 Task: Look for space in Karachi from 1st may 2023 to 10th May 2023 for 2 adults in price range Rs.10000 to Rs.15000. Place can be entire place or private room with 1  bedroom having 1 bed. Property type can be house. Amenities needed are: wifi, hair dryer, hot tub, breakfast. Required host language is English.
Action: Mouse moved to (351, 389)
Screenshot: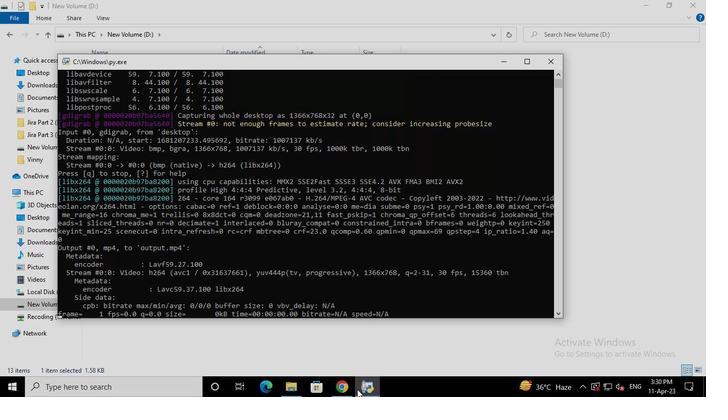 
Action: Mouse pressed left at (351, 389)
Screenshot: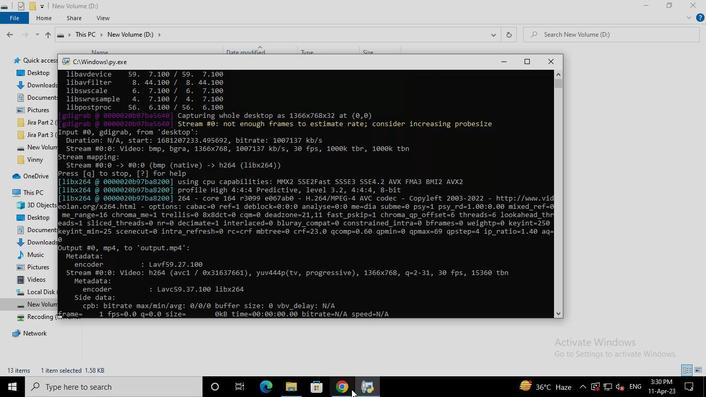 
Action: Mouse moved to (291, 95)
Screenshot: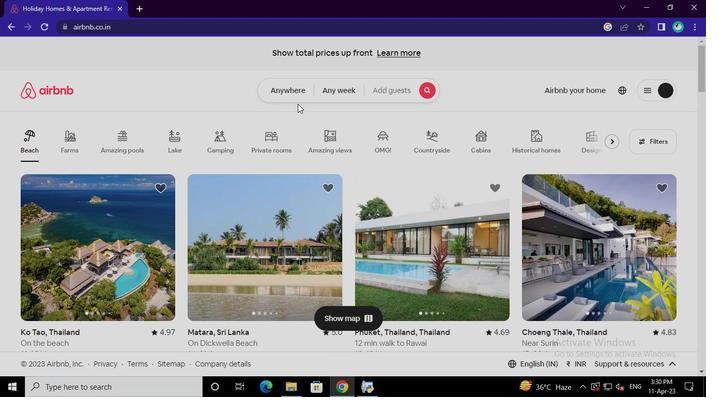 
Action: Mouse pressed left at (291, 95)
Screenshot: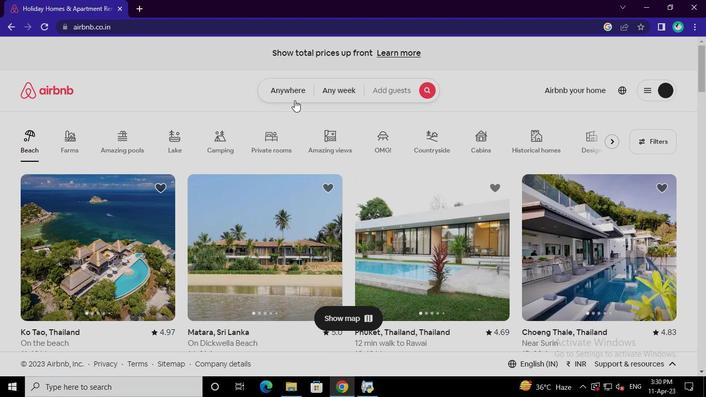 
Action: Mouse moved to (236, 126)
Screenshot: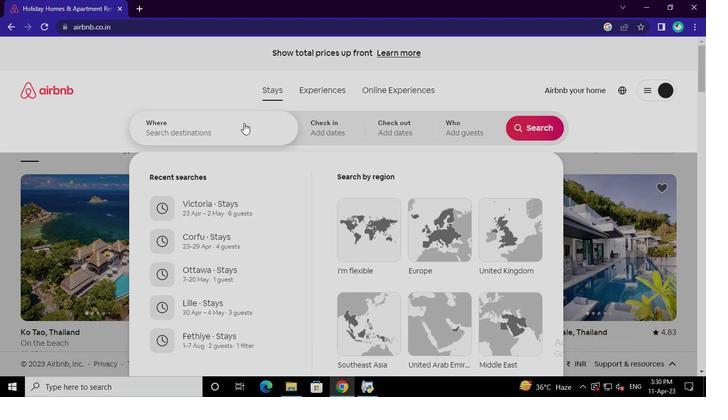 
Action: Mouse pressed left at (236, 126)
Screenshot: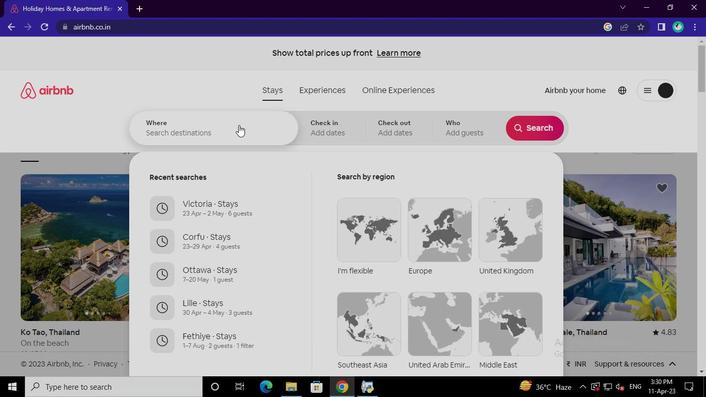 
Action: Mouse moved to (233, 128)
Screenshot: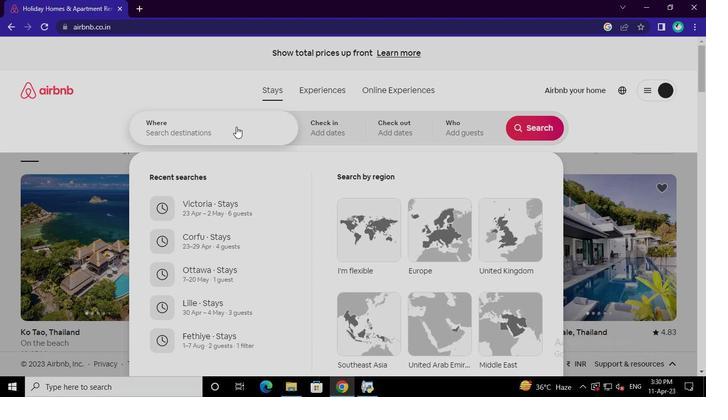 
Action: Keyboard k
Screenshot: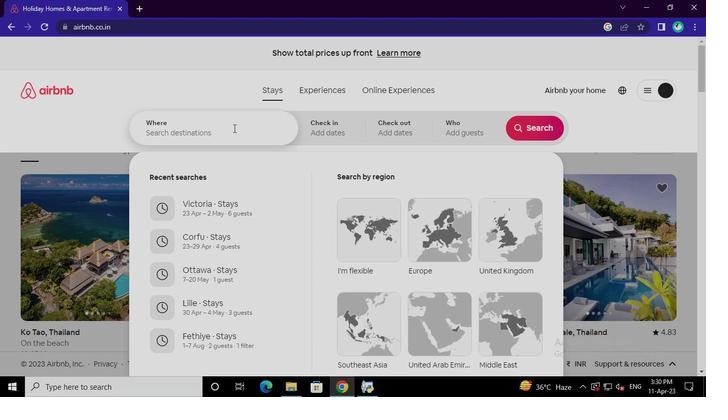 
Action: Keyboard a
Screenshot: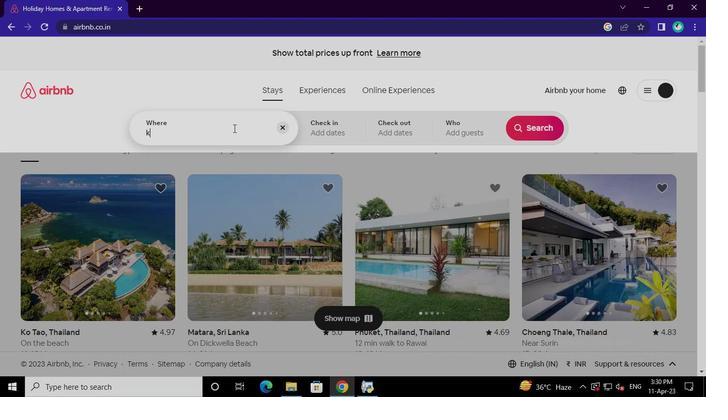 
Action: Keyboard r
Screenshot: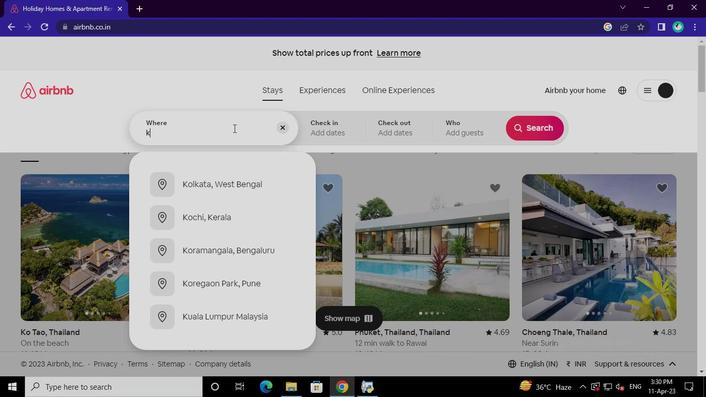 
Action: Keyboard a
Screenshot: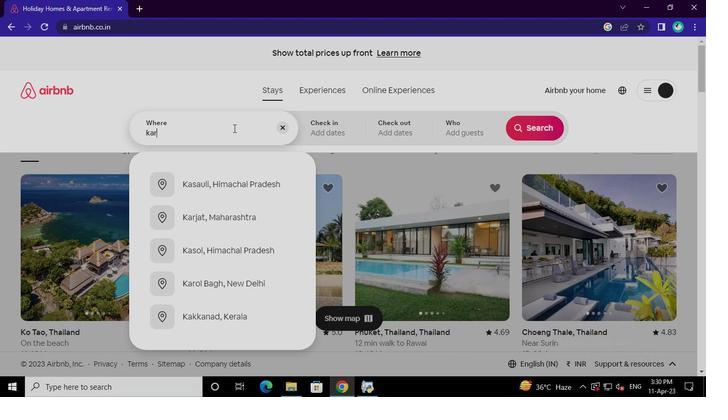 
Action: Keyboard c
Screenshot: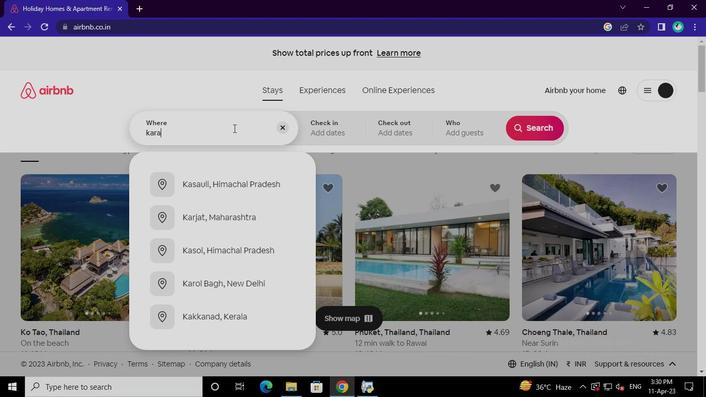 
Action: Keyboard h
Screenshot: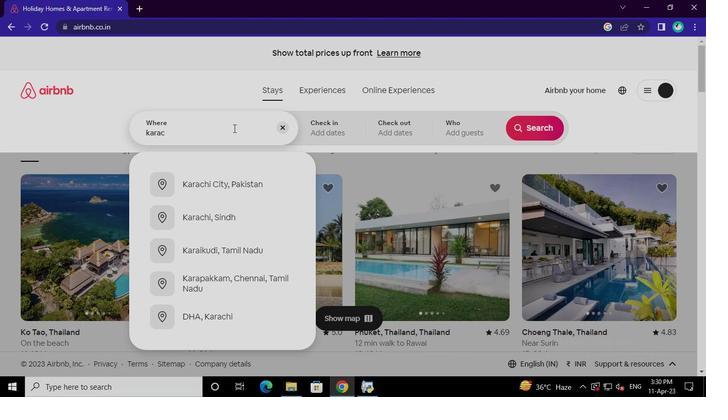 
Action: Keyboard i
Screenshot: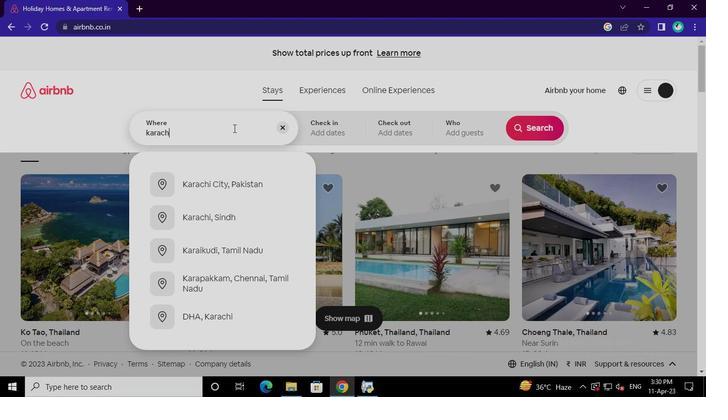 
Action: Mouse moved to (226, 180)
Screenshot: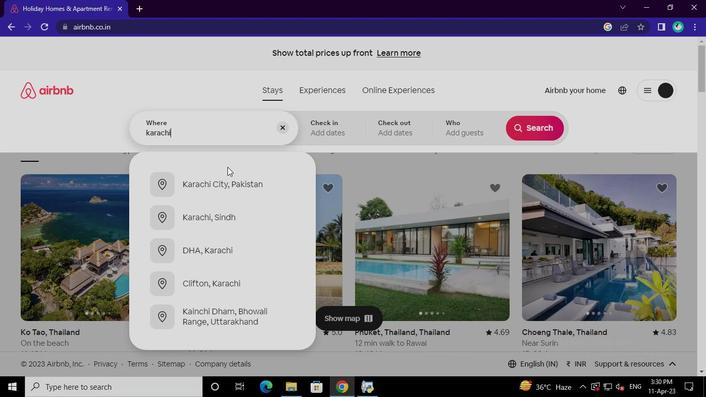 
Action: Mouse pressed left at (226, 180)
Screenshot: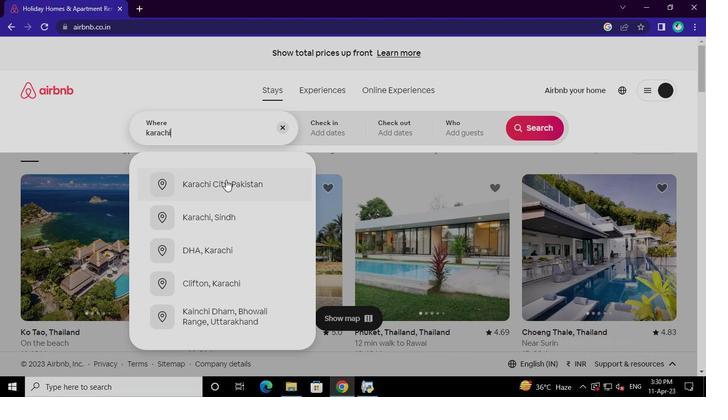 
Action: Mouse moved to (397, 249)
Screenshot: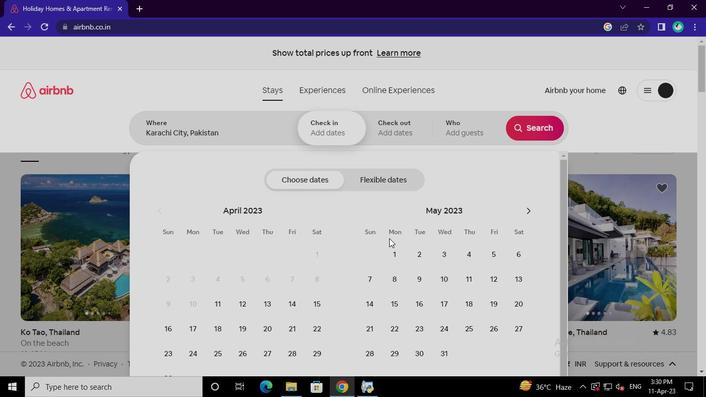 
Action: Mouse pressed left at (397, 249)
Screenshot: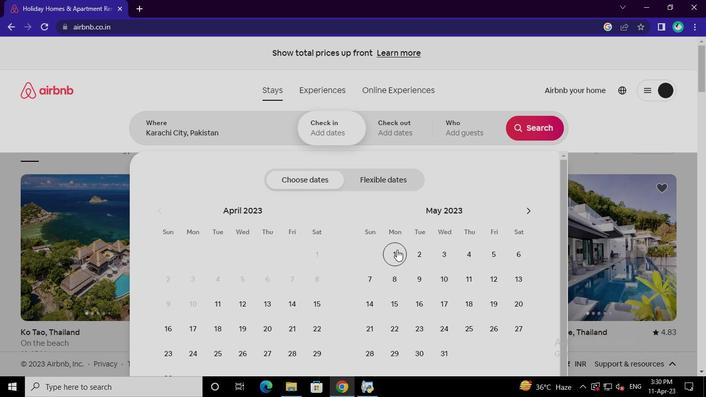 
Action: Mouse moved to (439, 277)
Screenshot: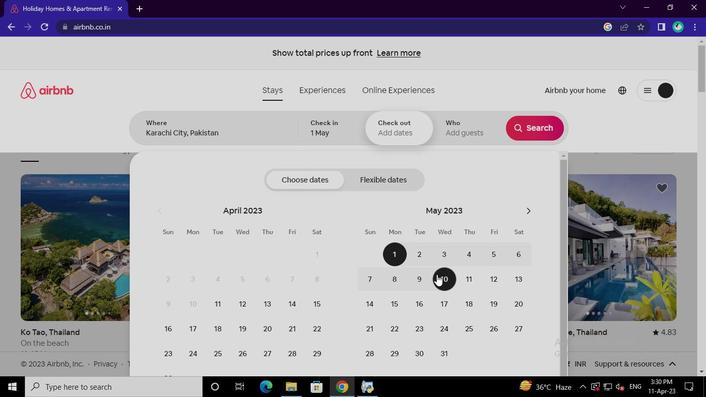 
Action: Mouse pressed left at (439, 277)
Screenshot: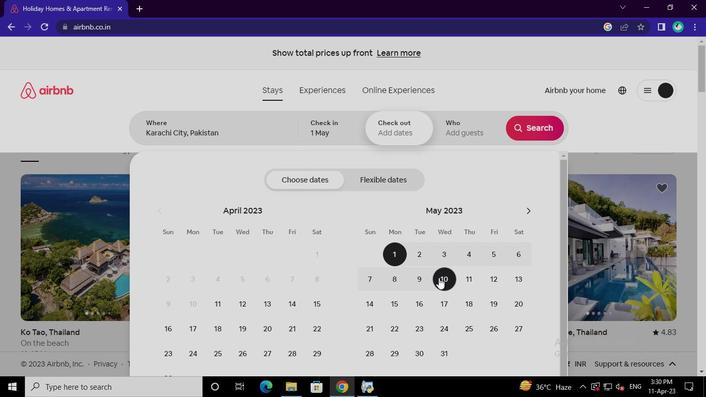 
Action: Mouse moved to (463, 124)
Screenshot: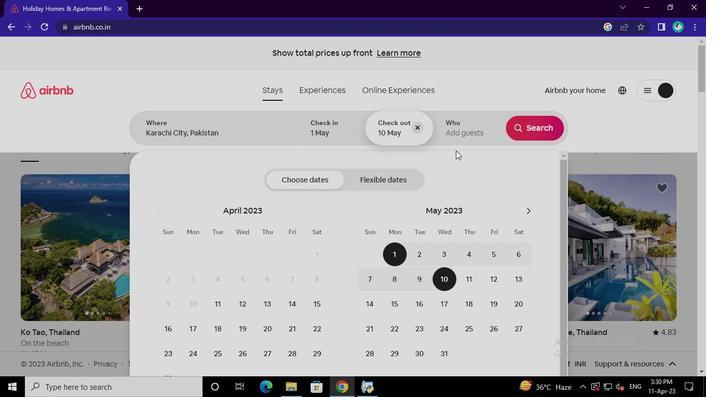 
Action: Mouse pressed left at (463, 124)
Screenshot: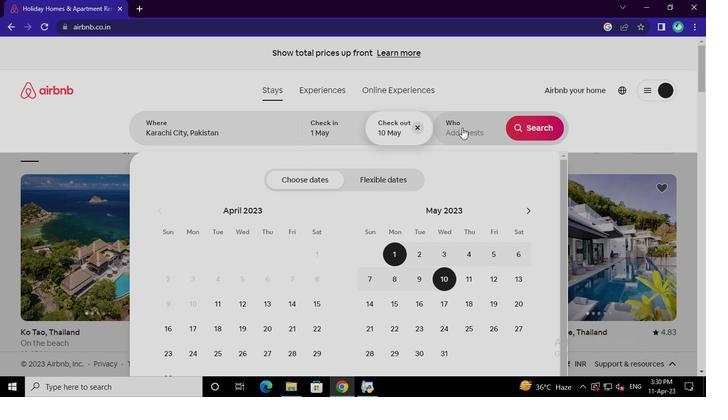 
Action: Mouse moved to (535, 182)
Screenshot: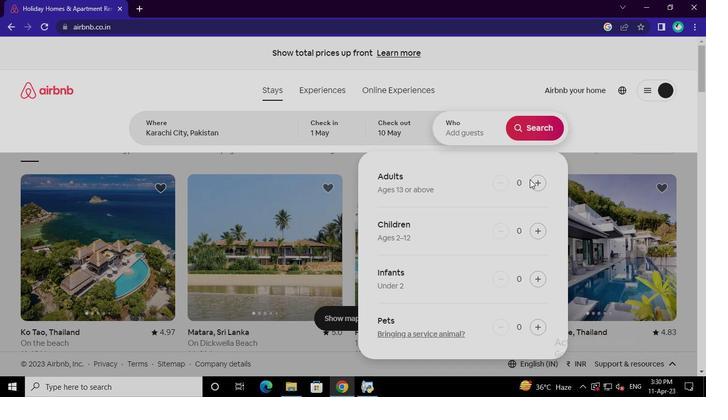 
Action: Mouse pressed left at (535, 182)
Screenshot: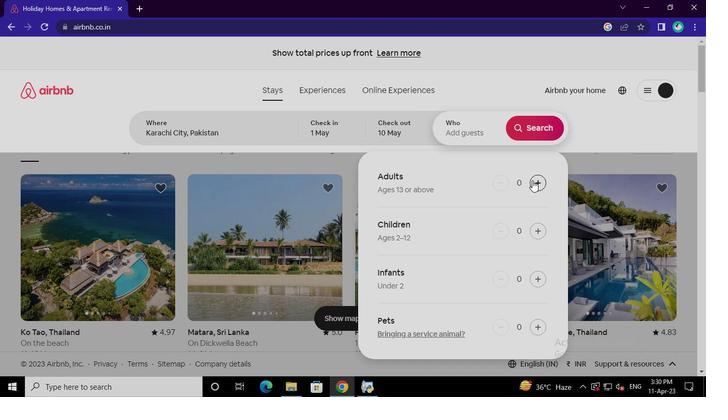 
Action: Mouse pressed left at (535, 182)
Screenshot: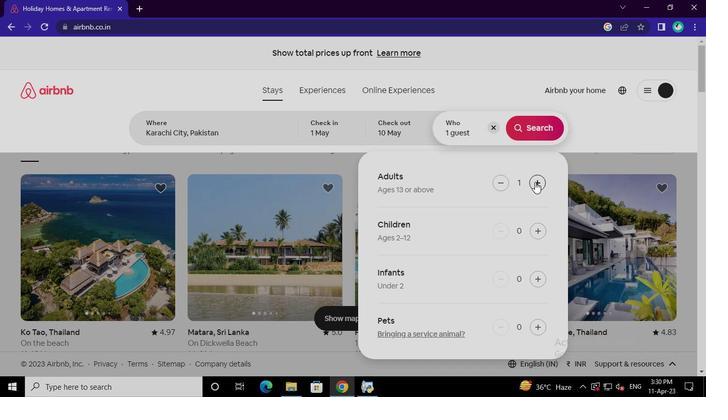 
Action: Mouse moved to (527, 124)
Screenshot: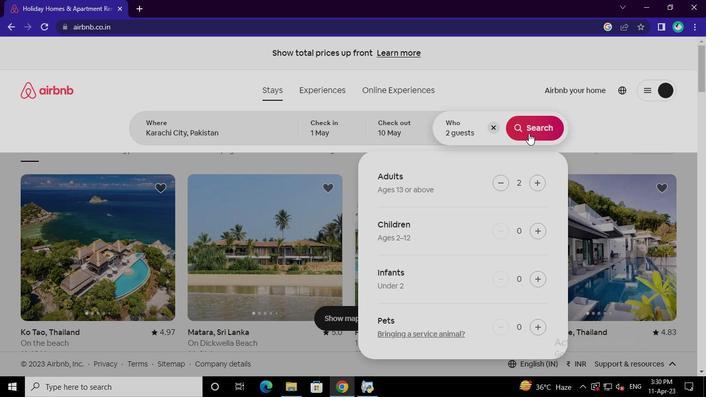 
Action: Mouse pressed left at (527, 124)
Screenshot: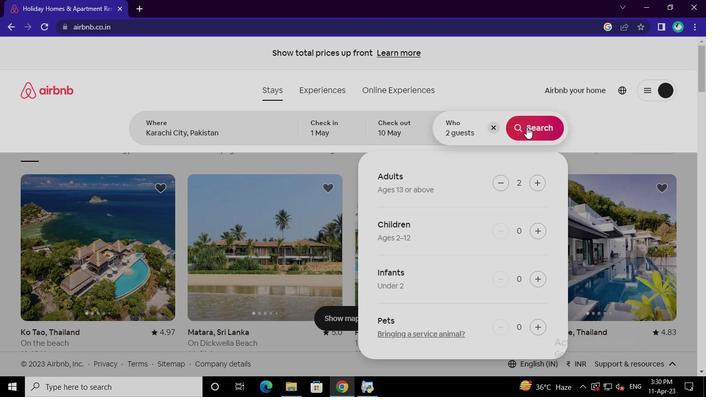 
Action: Mouse moved to (660, 101)
Screenshot: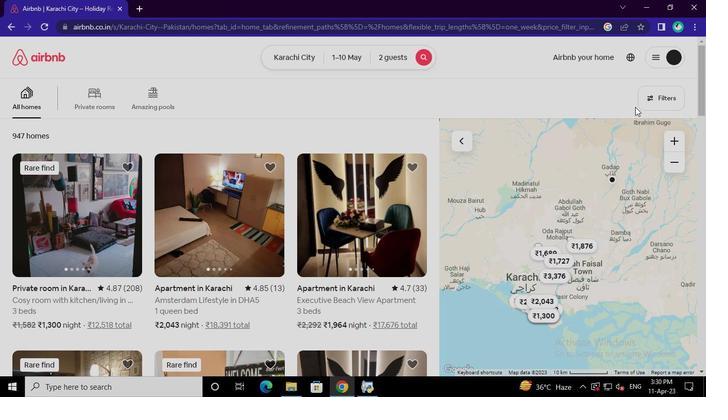 
Action: Mouse pressed left at (660, 101)
Screenshot: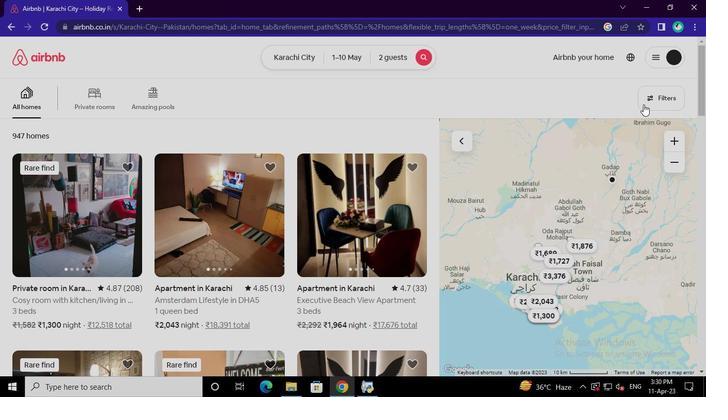 
Action: Mouse moved to (256, 229)
Screenshot: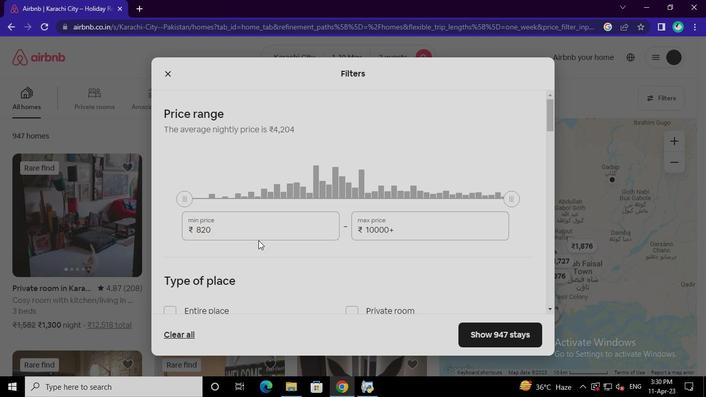 
Action: Mouse pressed left at (256, 229)
Screenshot: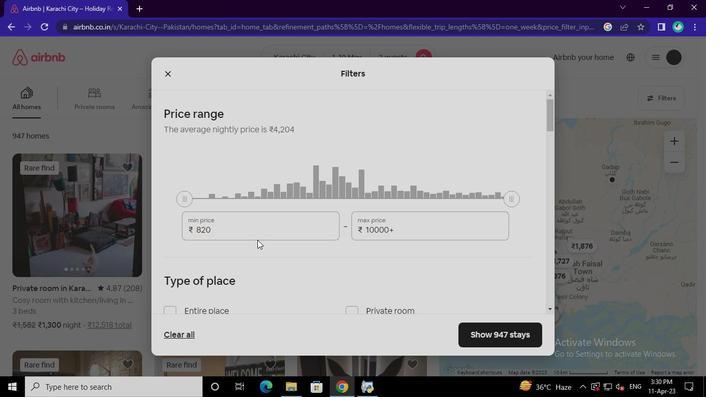 
Action: Keyboard Key.backspace
Screenshot: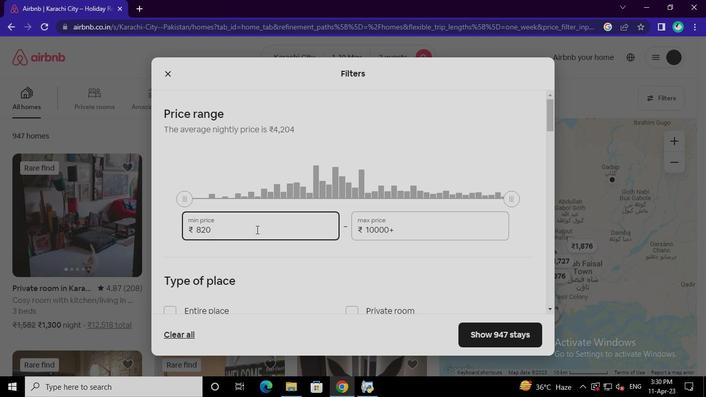 
Action: Keyboard Key.backspace
Screenshot: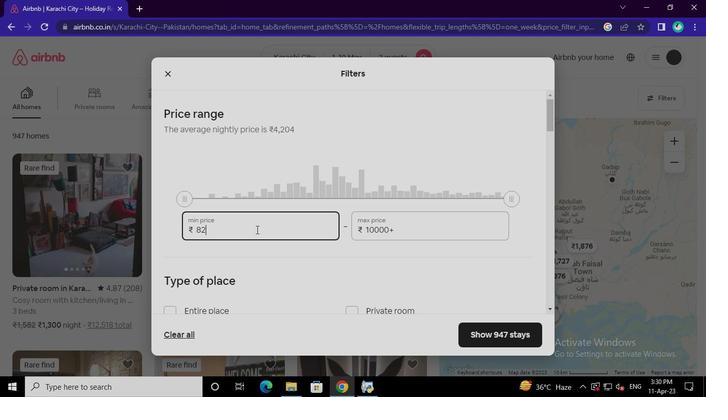 
Action: Keyboard Key.backspace
Screenshot: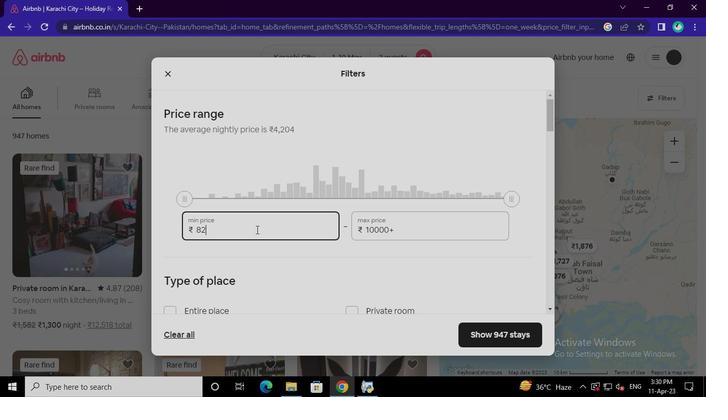 
Action: Keyboard Key.backspace
Screenshot: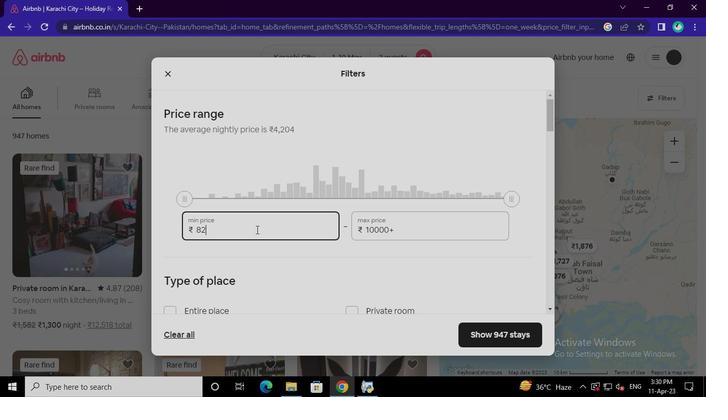 
Action: Keyboard Key.backspace
Screenshot: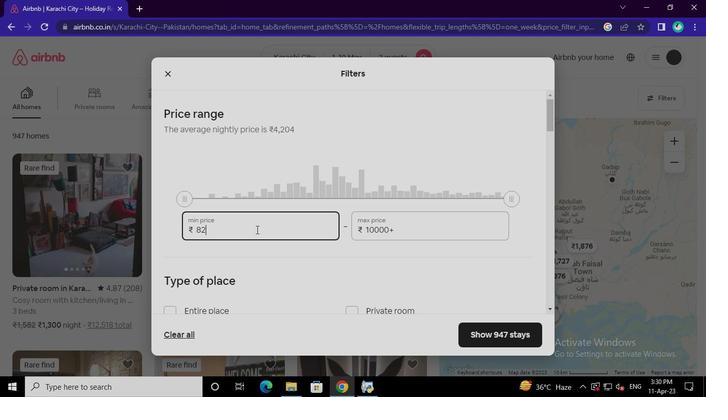 
Action: Keyboard Key.backspace
Screenshot: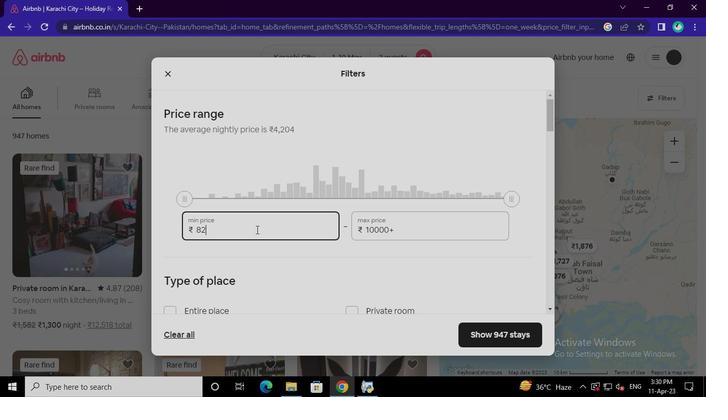 
Action: Keyboard Key.backspace
Screenshot: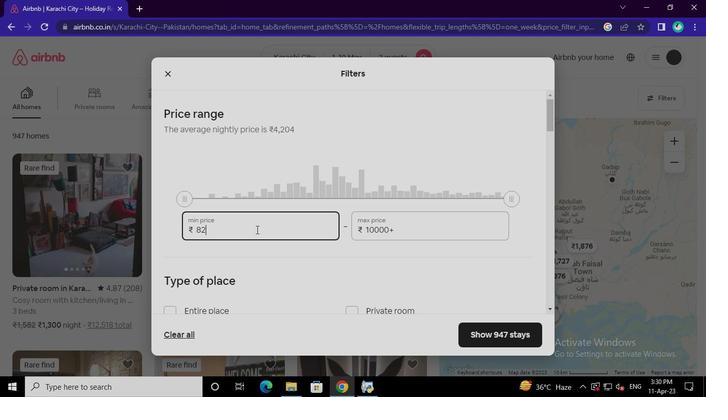 
Action: Keyboard Key.backspace
Screenshot: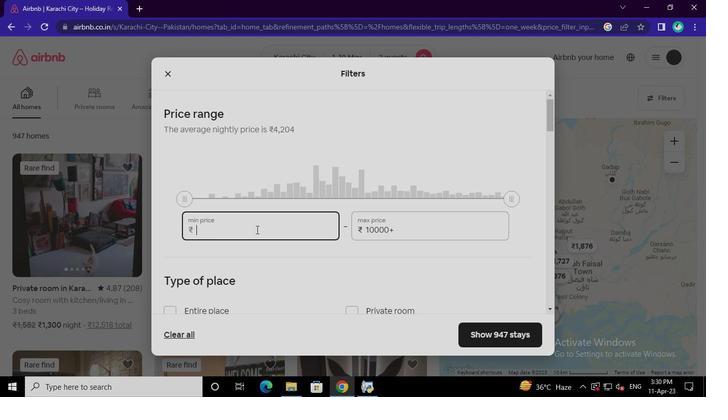 
Action: Keyboard Key.backspace
Screenshot: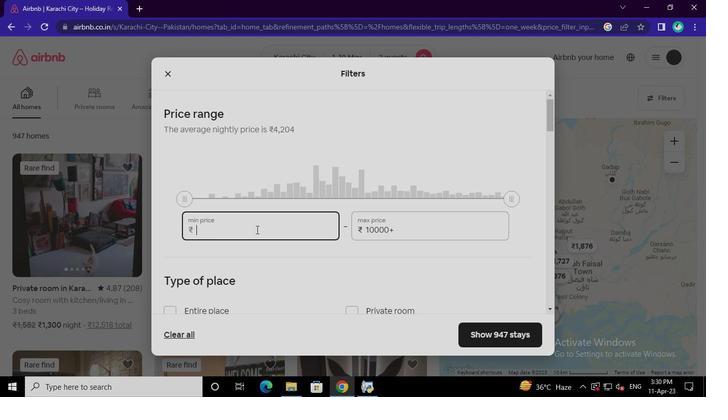 
Action: Keyboard Key.backspace
Screenshot: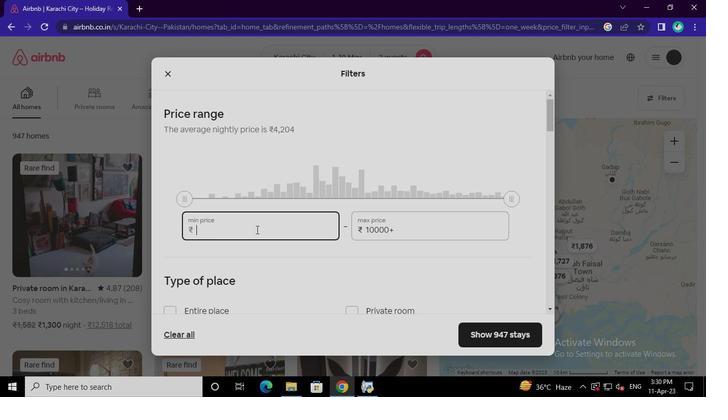 
Action: Keyboard Key.backspace
Screenshot: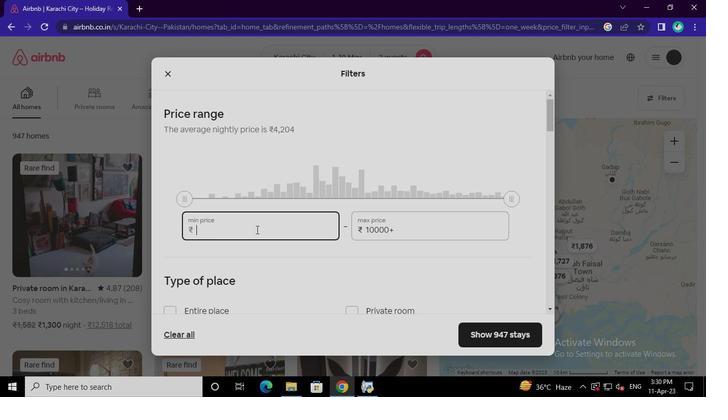 
Action: Keyboard Key.backspace
Screenshot: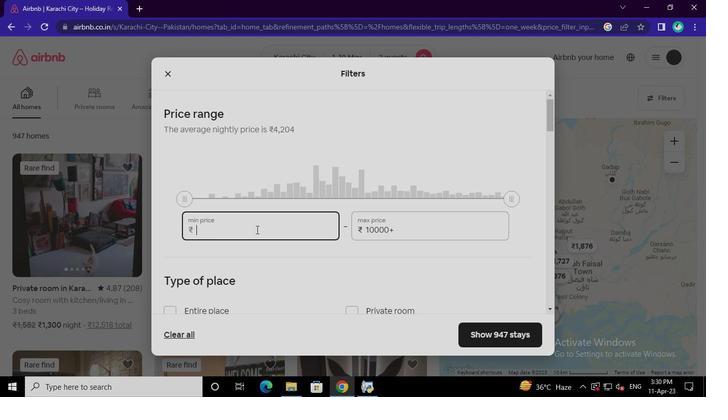 
Action: Keyboard Key.backspace
Screenshot: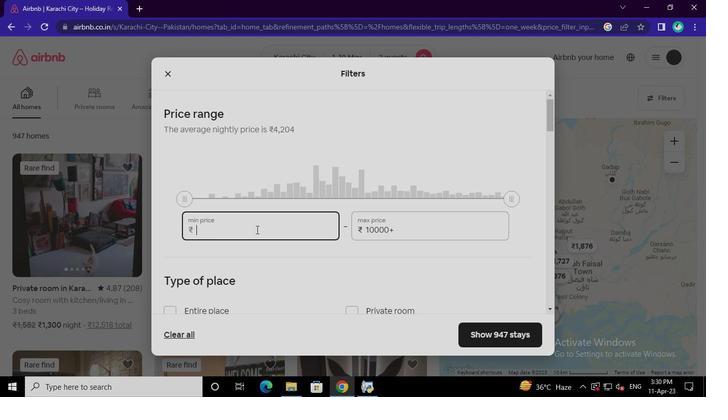 
Action: Keyboard Key.backspace
Screenshot: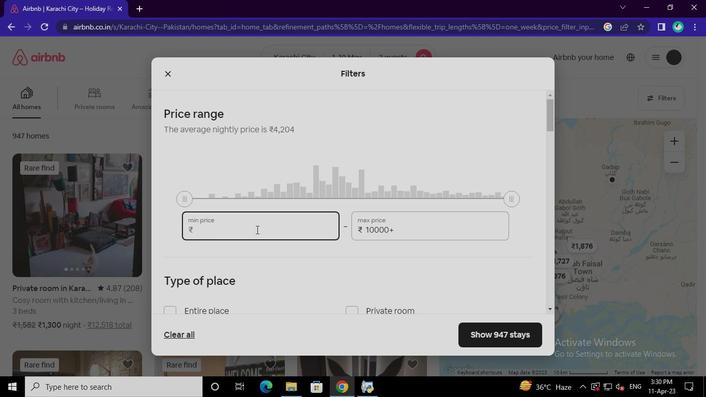 
Action: Keyboard Key.backspace
Screenshot: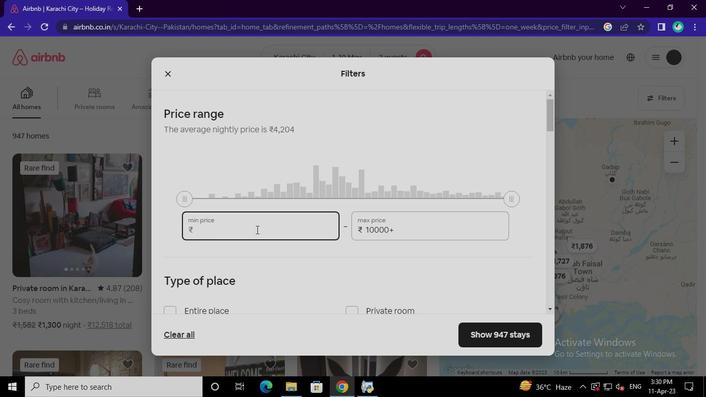 
Action: Keyboard <97>
Screenshot: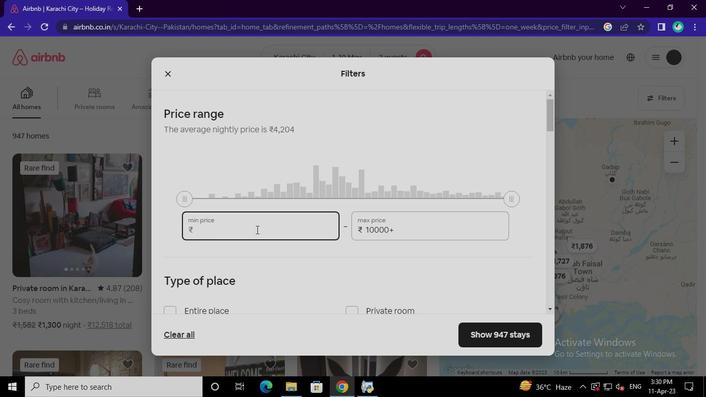 
Action: Keyboard <96>
Screenshot: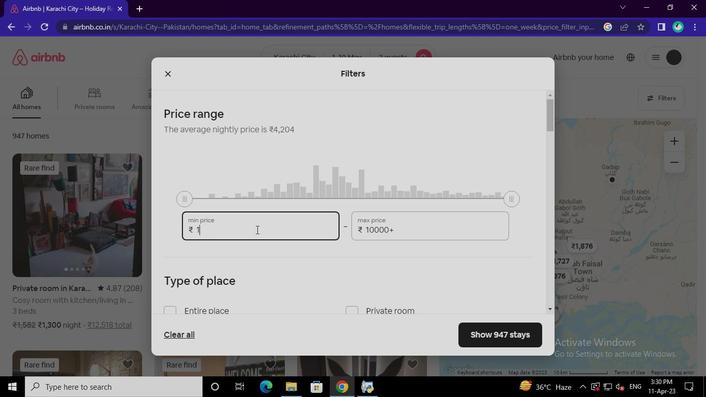 
Action: Keyboard <96>
Screenshot: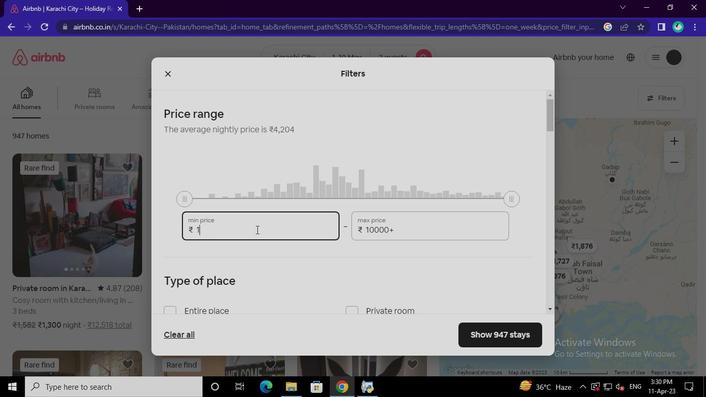 
Action: Mouse moved to (256, 229)
Screenshot: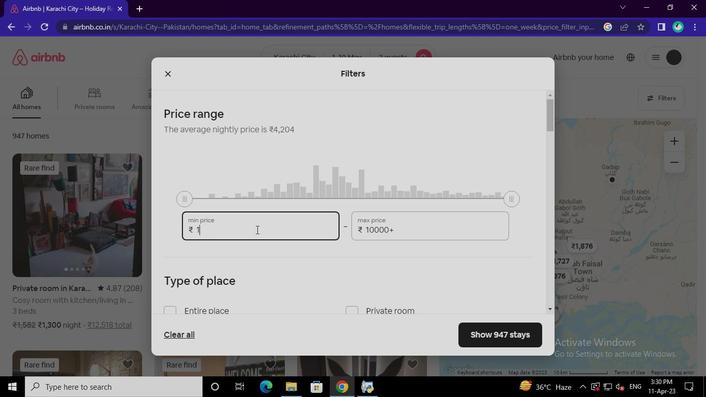 
Action: Keyboard <96>
Screenshot: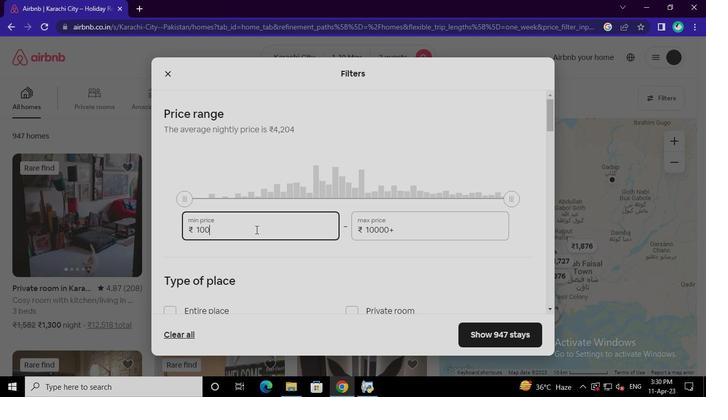 
Action: Keyboard <96>
Screenshot: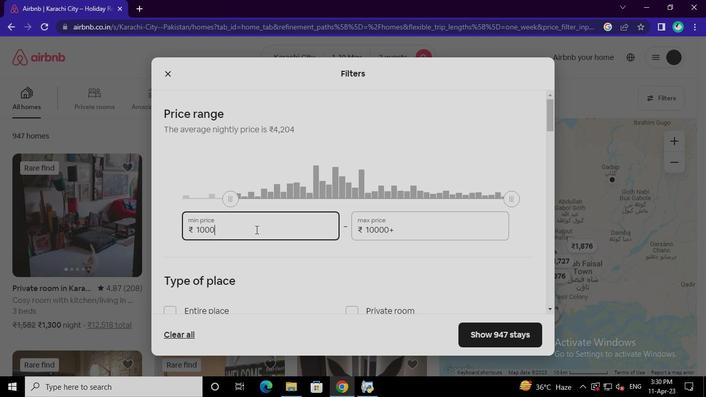 
Action: Mouse moved to (401, 225)
Screenshot: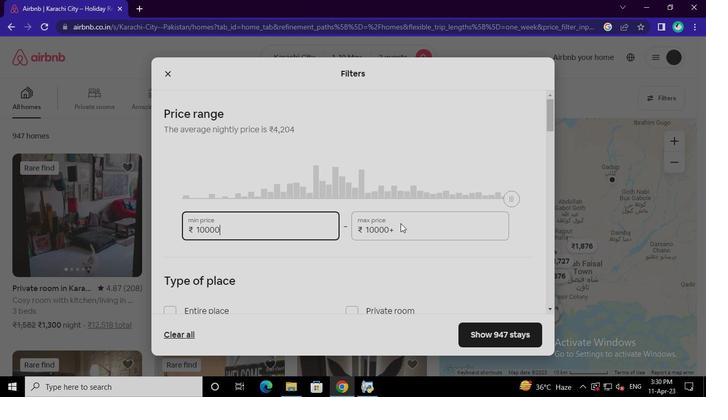 
Action: Mouse pressed left at (401, 225)
Screenshot: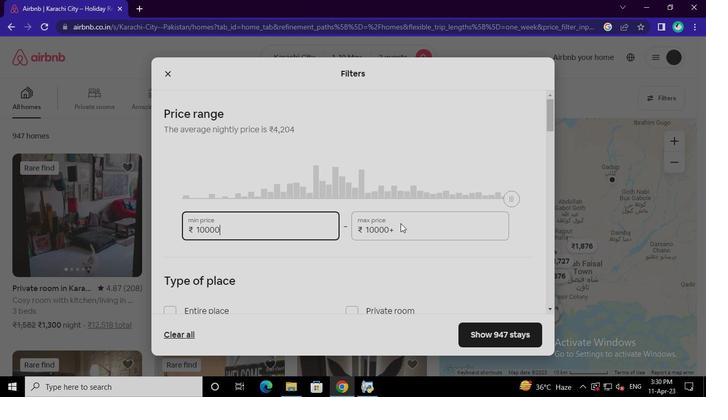 
Action: Keyboard Key.backspace
Screenshot: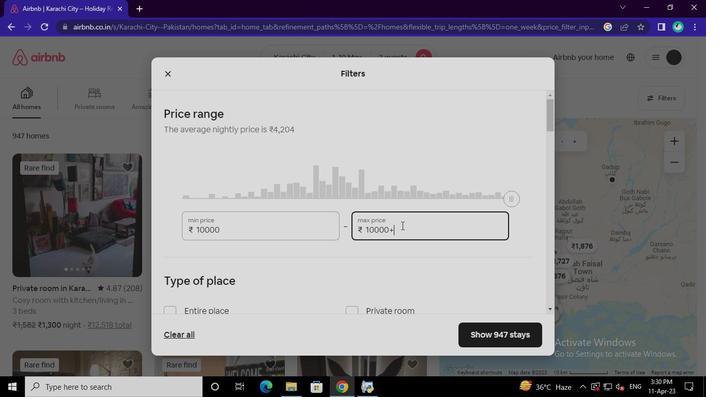 
Action: Keyboard Key.backspace
Screenshot: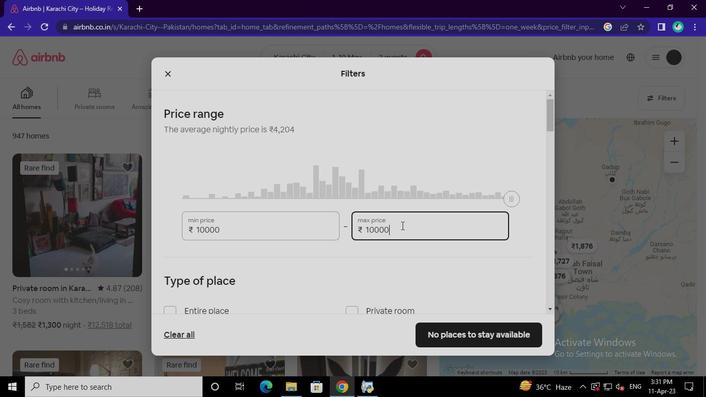 
Action: Keyboard Key.backspace
Screenshot: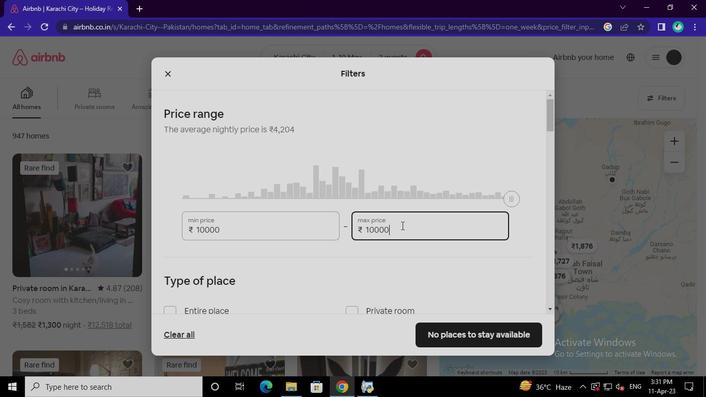 
Action: Keyboard Key.backspace
Screenshot: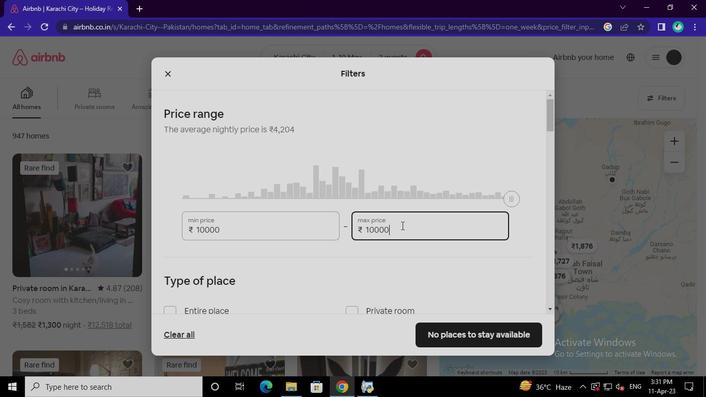 
Action: Keyboard Key.backspace
Screenshot: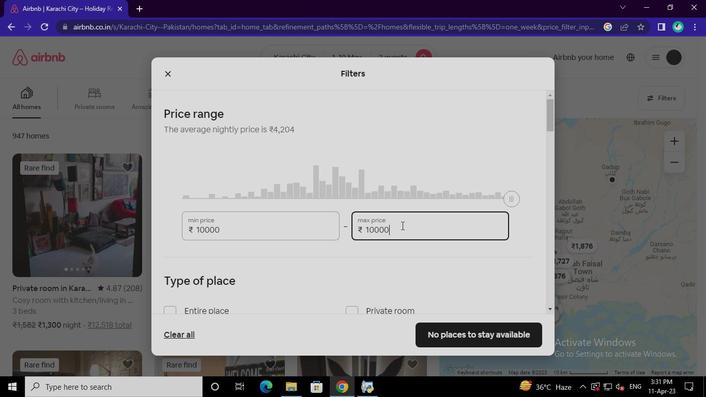 
Action: Keyboard Key.backspace
Screenshot: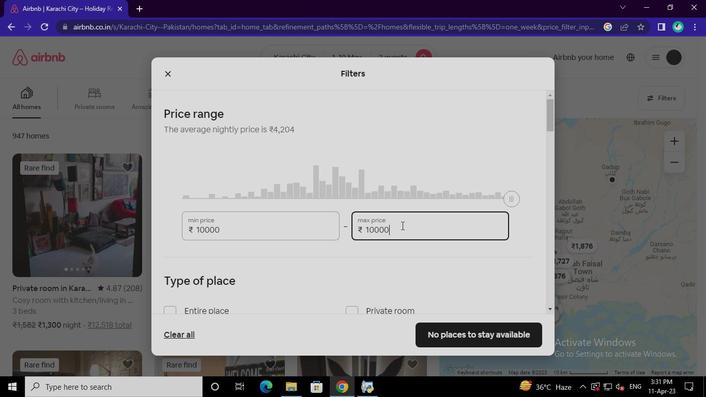 
Action: Keyboard Key.backspace
Screenshot: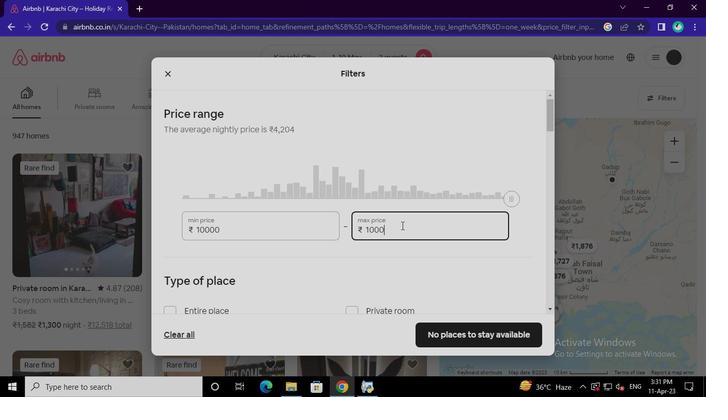 
Action: Keyboard Key.backspace
Screenshot: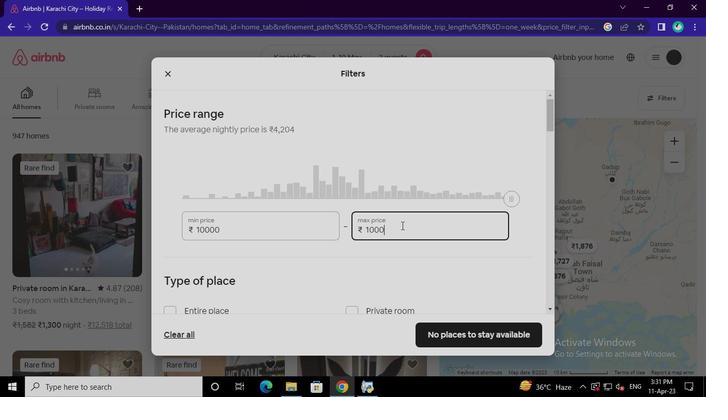 
Action: Keyboard Key.backspace
Screenshot: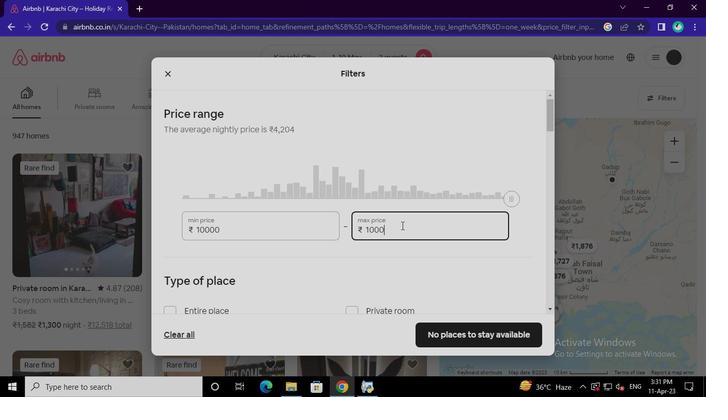 
Action: Keyboard Key.backspace
Screenshot: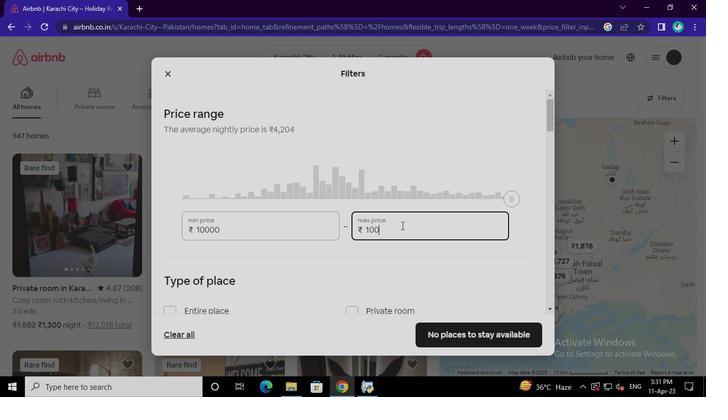 
Action: Keyboard Key.backspace
Screenshot: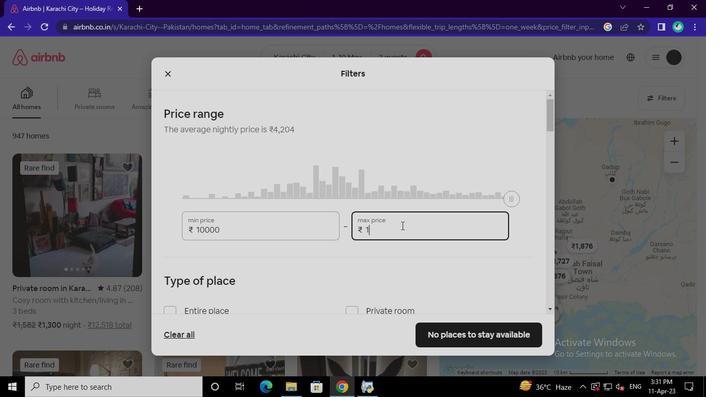 
Action: Keyboard Key.backspace
Screenshot: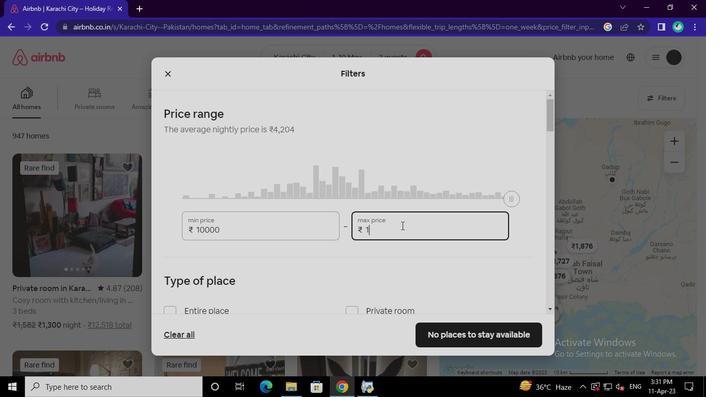 
Action: Keyboard <97>
Screenshot: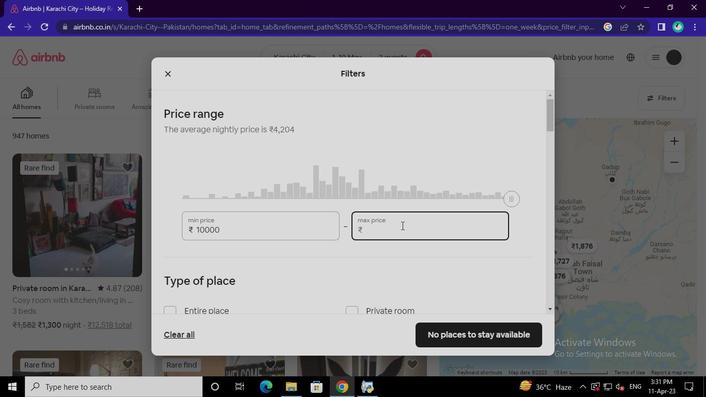 
Action: Keyboard <101>
Screenshot: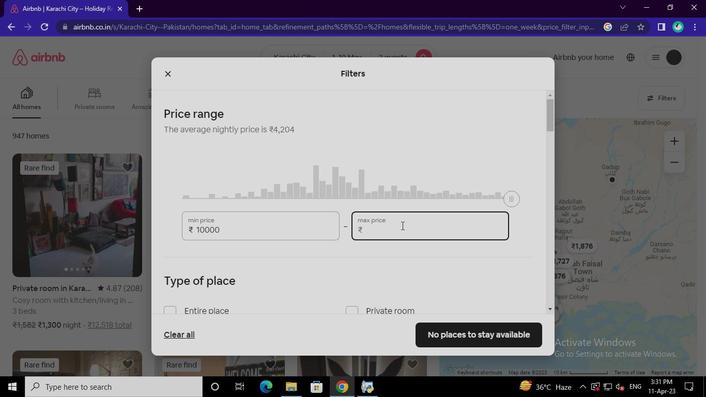 
Action: Keyboard <96>
Screenshot: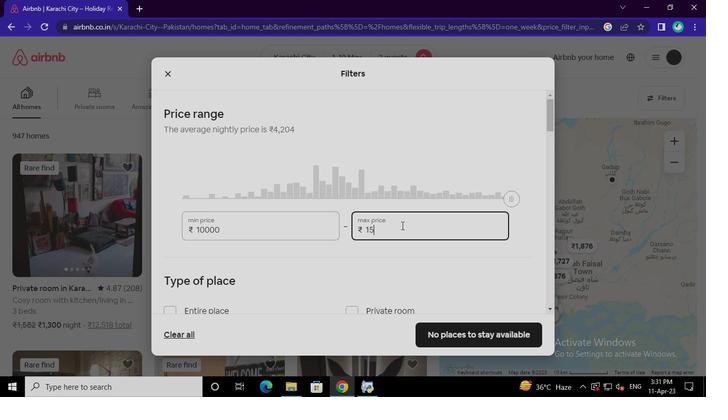 
Action: Keyboard <96>
Screenshot: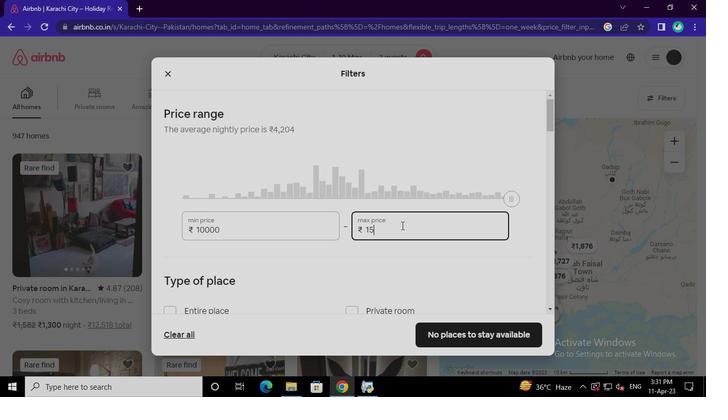 
Action: Keyboard <96>
Screenshot: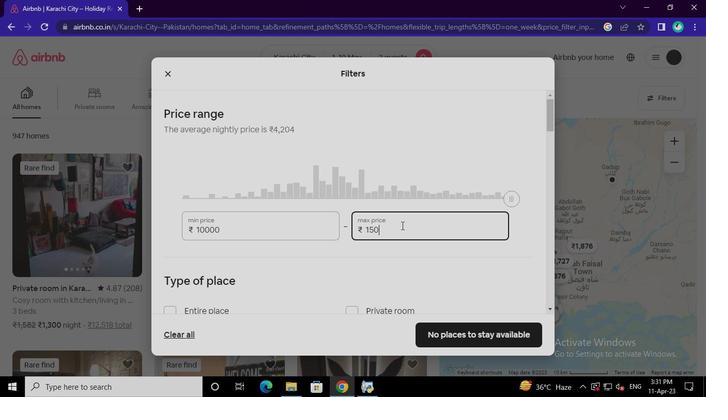 
Action: Keyboard <96>
Screenshot: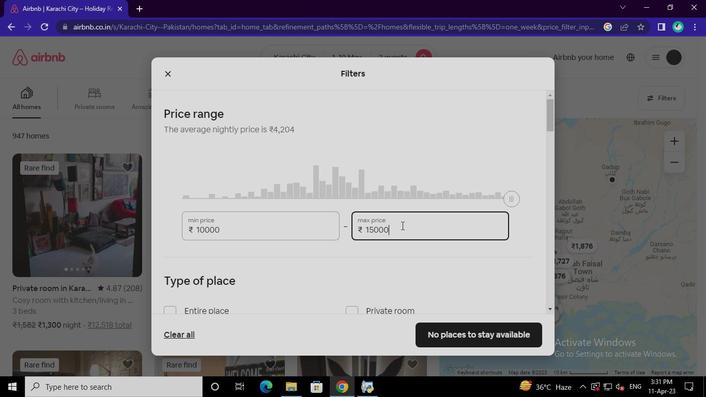 
Action: Keyboard Key.backspace
Screenshot: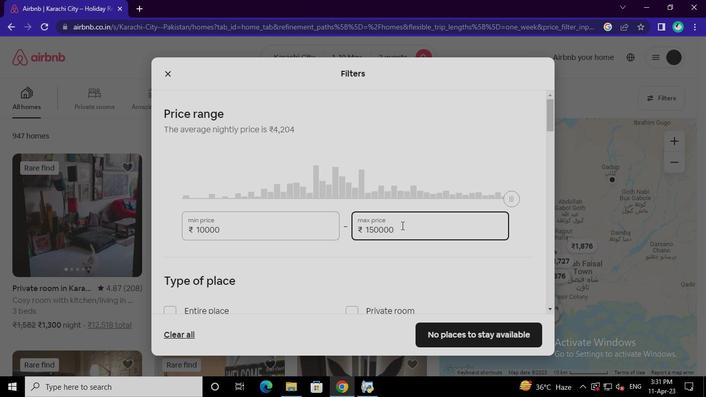 
Action: Mouse moved to (188, 159)
Screenshot: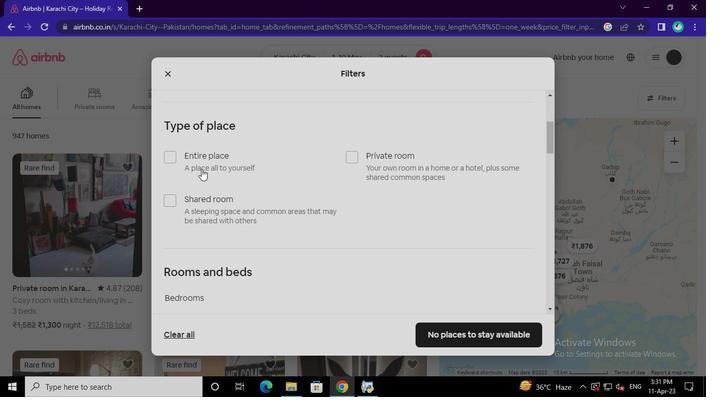 
Action: Mouse pressed left at (188, 159)
Screenshot: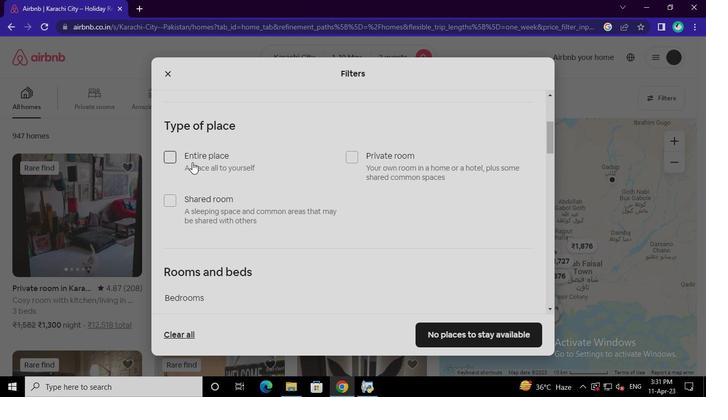 
Action: Mouse moved to (351, 160)
Screenshot: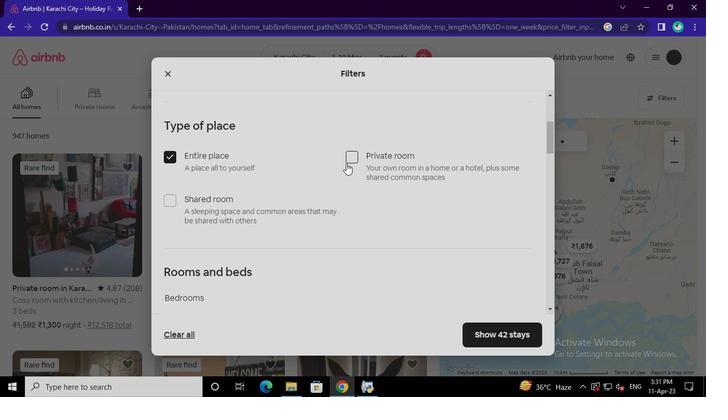 
Action: Mouse pressed left at (351, 160)
Screenshot: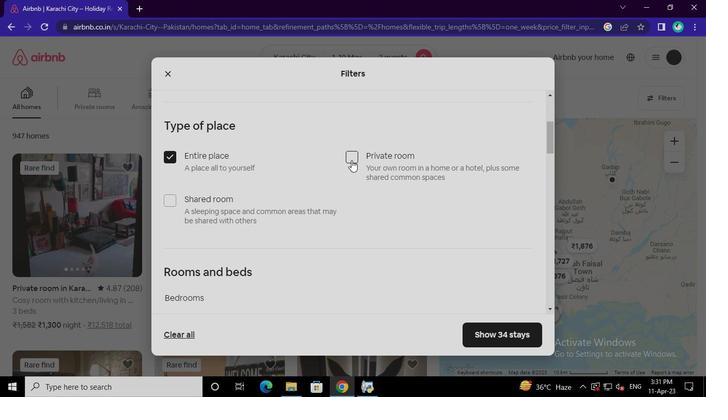 
Action: Mouse moved to (232, 172)
Screenshot: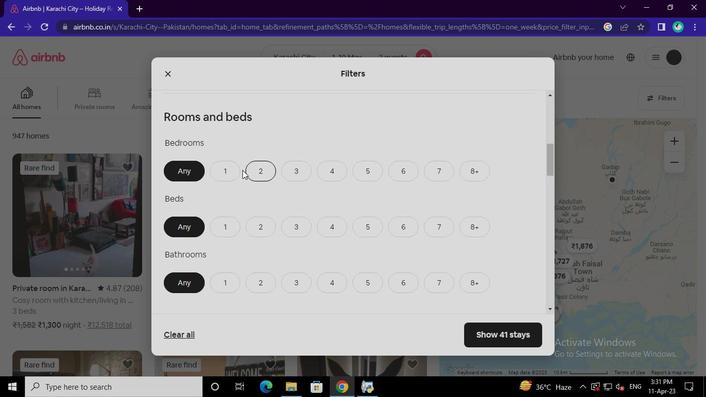 
Action: Mouse pressed left at (232, 172)
Screenshot: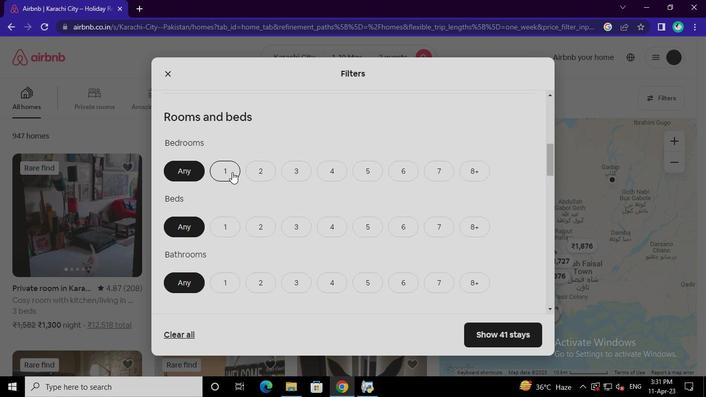 
Action: Mouse moved to (228, 225)
Screenshot: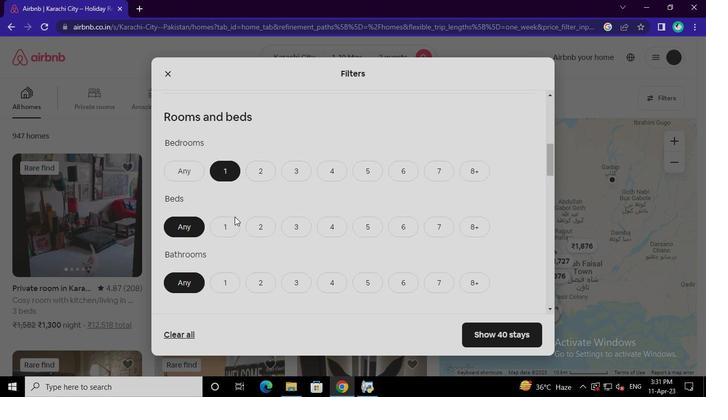 
Action: Mouse pressed left at (228, 225)
Screenshot: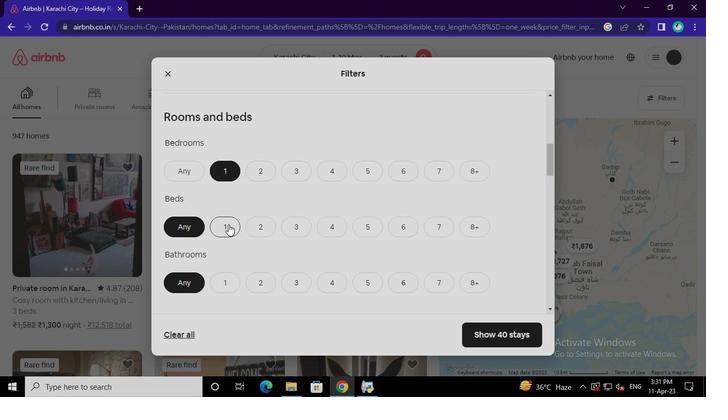 
Action: Mouse moved to (222, 200)
Screenshot: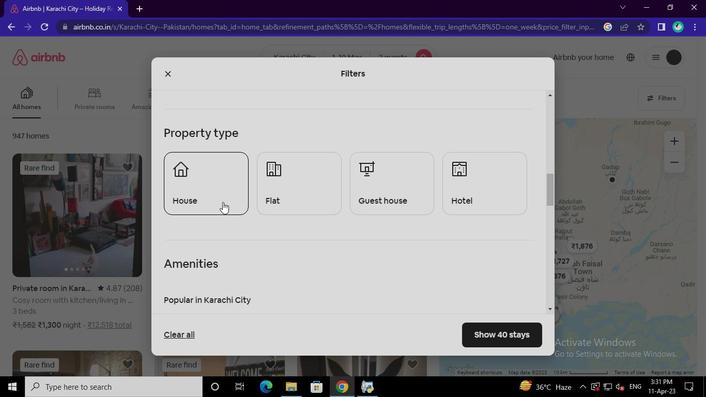 
Action: Mouse pressed left at (222, 200)
Screenshot: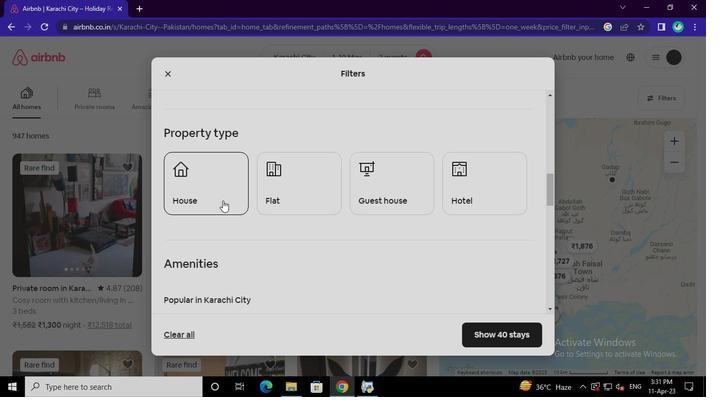
Action: Mouse moved to (192, 236)
Screenshot: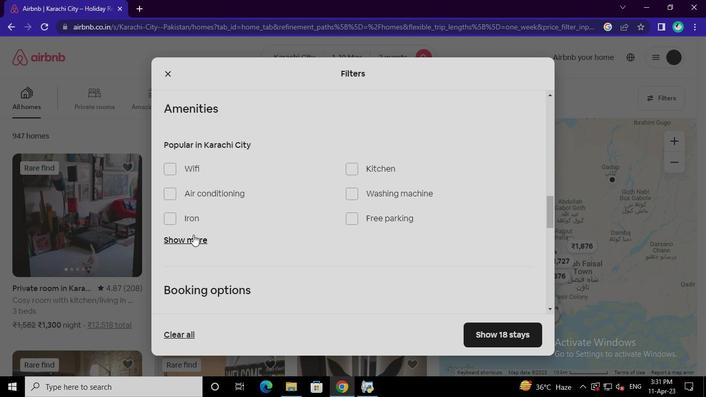 
Action: Mouse pressed left at (192, 236)
Screenshot: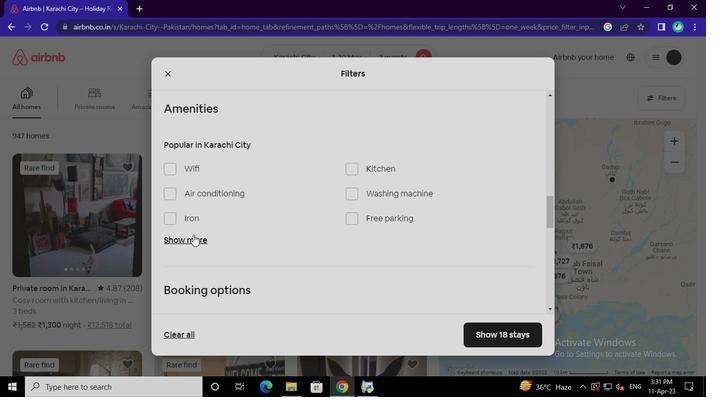 
Action: Mouse moved to (183, 170)
Screenshot: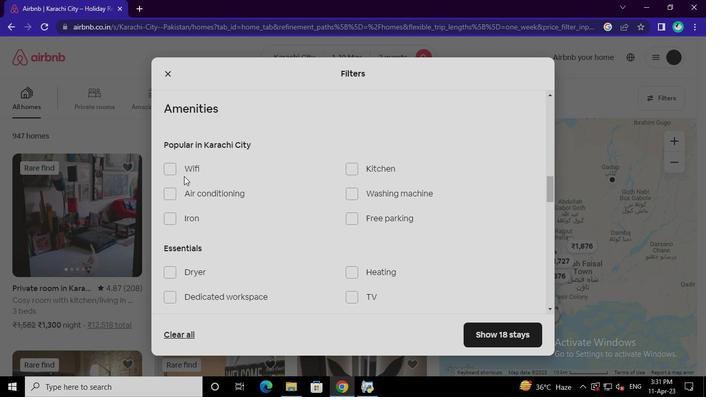
Action: Mouse pressed left at (183, 170)
Screenshot: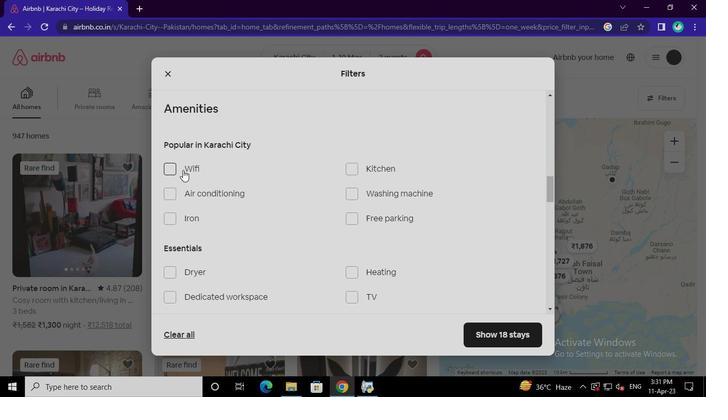 
Action: Mouse moved to (192, 219)
Screenshot: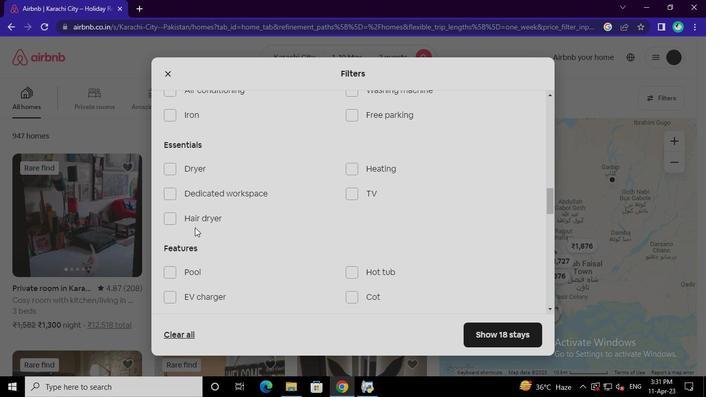 
Action: Mouse pressed left at (192, 219)
Screenshot: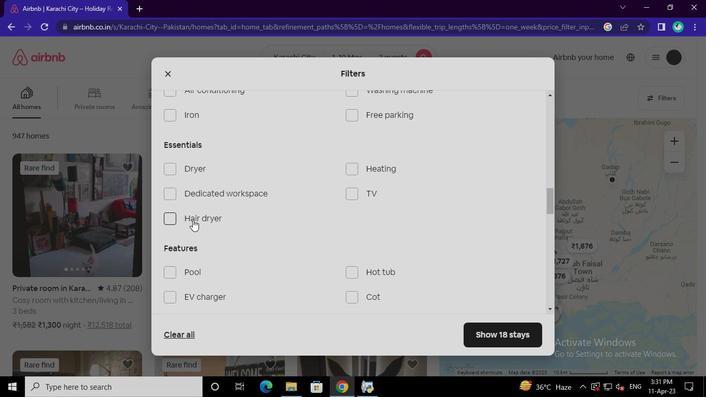 
Action: Mouse moved to (363, 270)
Screenshot: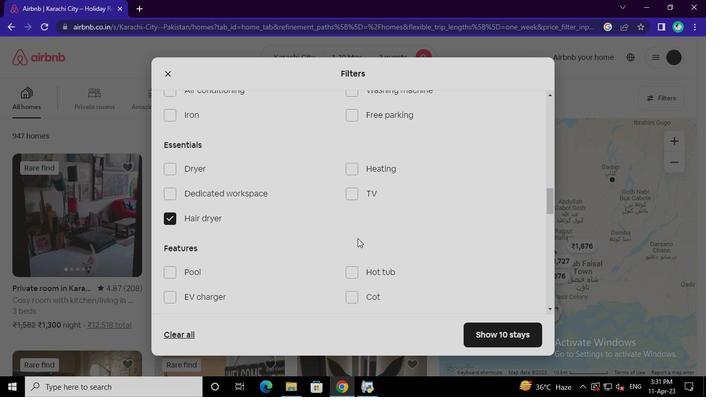 
Action: Mouse pressed left at (363, 270)
Screenshot: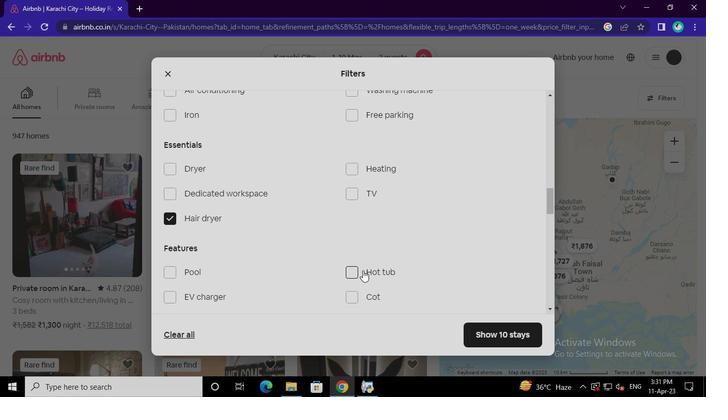 
Action: Mouse moved to (212, 242)
Screenshot: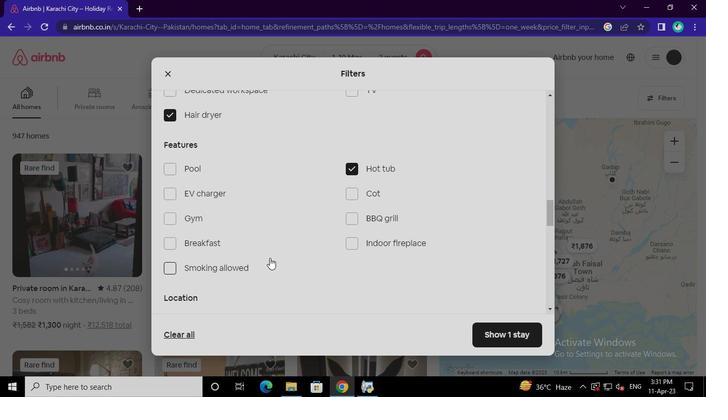 
Action: Mouse pressed left at (212, 242)
Screenshot: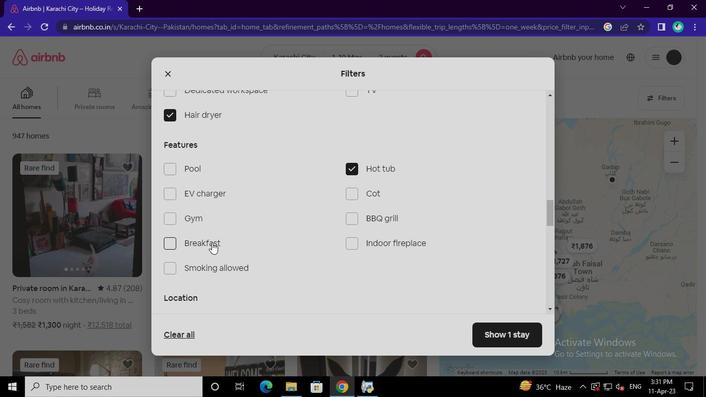 
Action: Mouse moved to (202, 241)
Screenshot: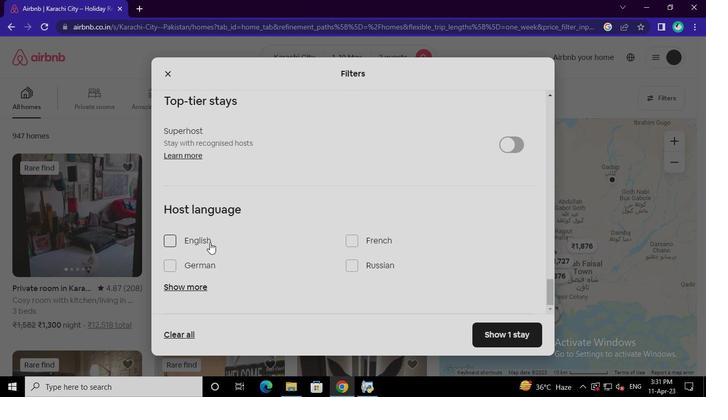 
Action: Mouse pressed left at (202, 241)
Screenshot: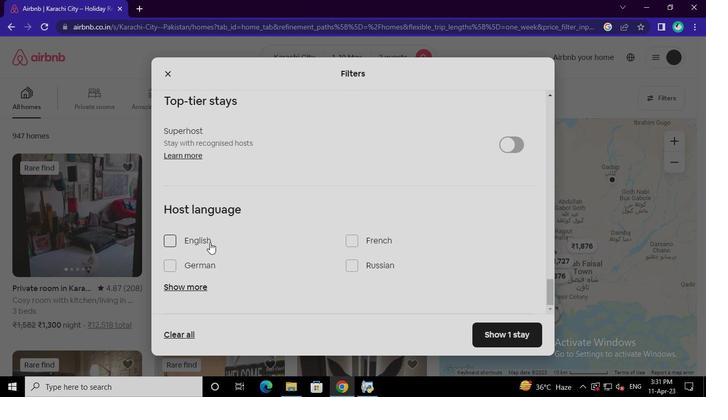 
Action: Mouse moved to (510, 327)
Screenshot: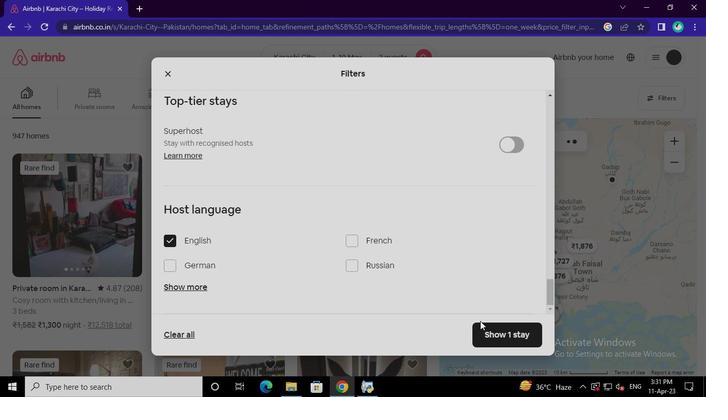 
Action: Mouse pressed left at (510, 327)
Screenshot: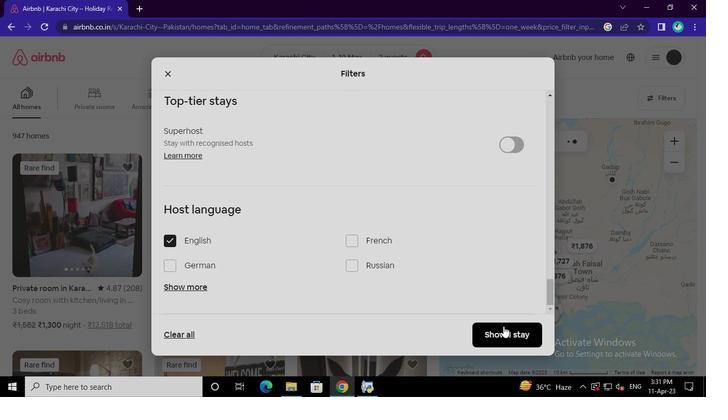 
Action: Mouse moved to (365, 385)
Screenshot: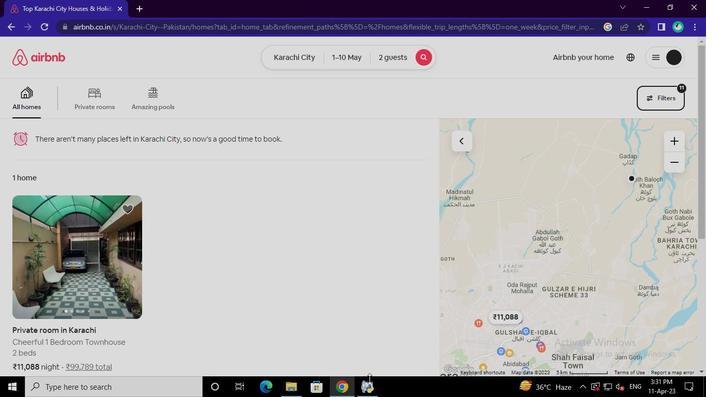 
Action: Mouse pressed left at (365, 385)
Screenshot: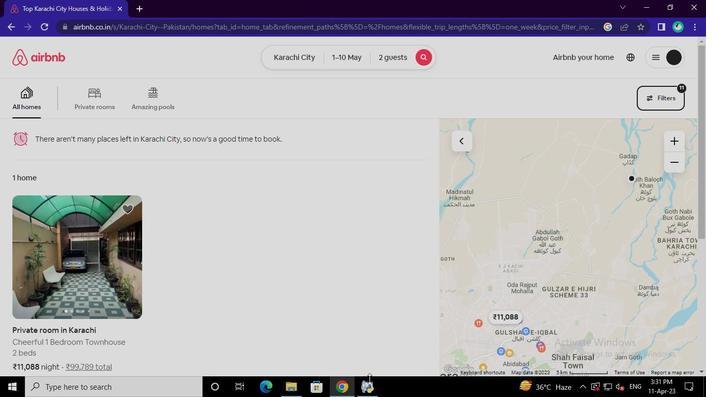 
Action: Mouse moved to (549, 66)
Screenshot: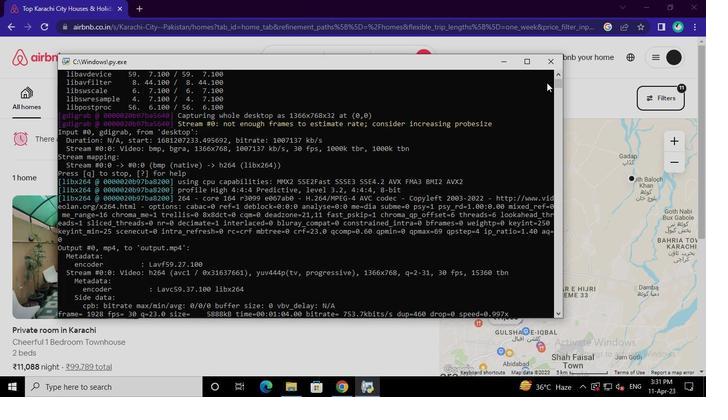 
Action: Mouse pressed left at (549, 66)
Screenshot: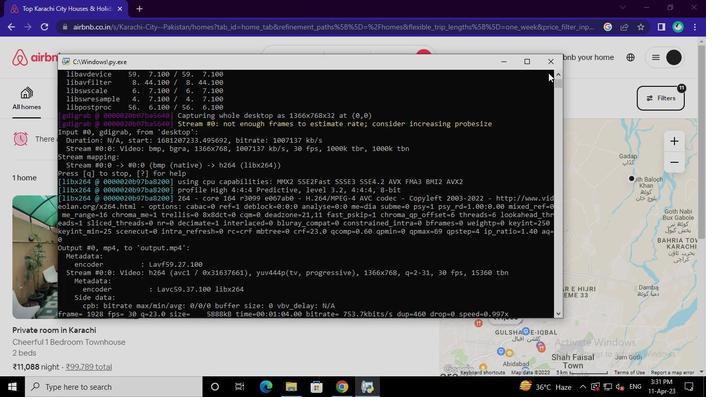 
Action: Mouse moved to (549, 67)
Screenshot: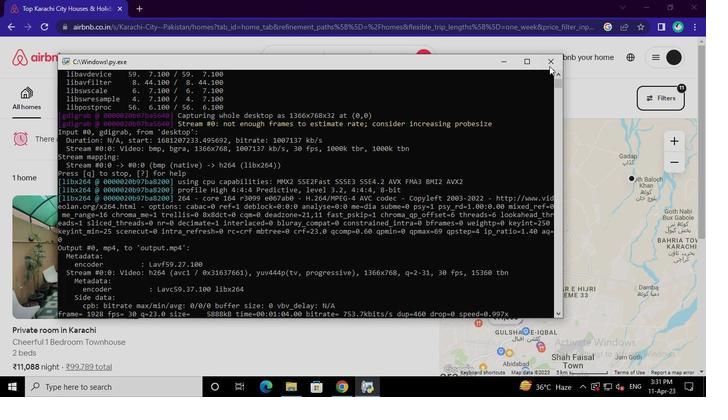 
